 Task: Draw around any location on the map.
Action: Mouse moved to (173, 337)
Screenshot: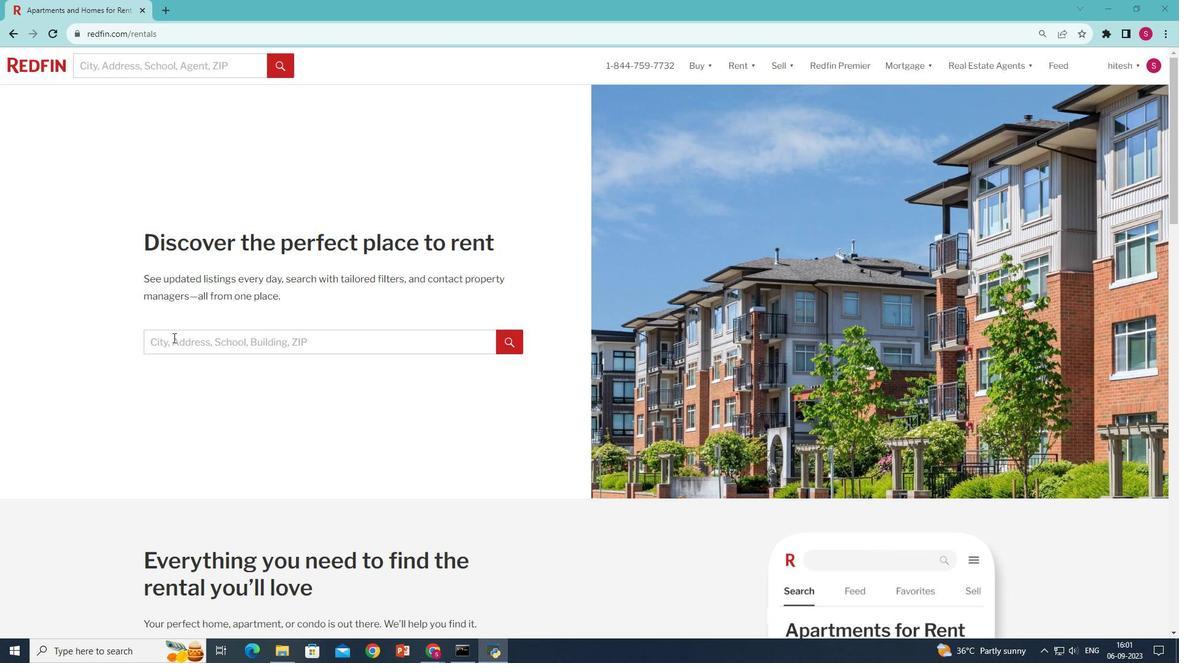 
Action: Mouse pressed left at (173, 337)
Screenshot: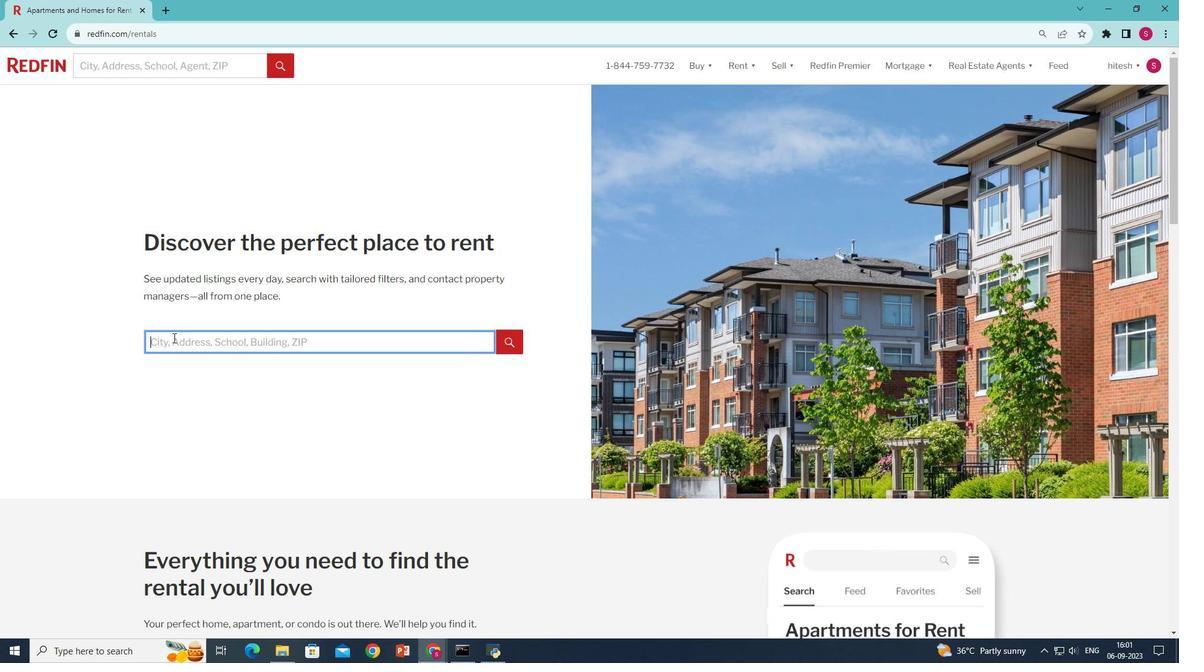 
Action: Key pressed new<Key.space>york,<Key.space>ny,<Key.space>usa<Key.enter>
Screenshot: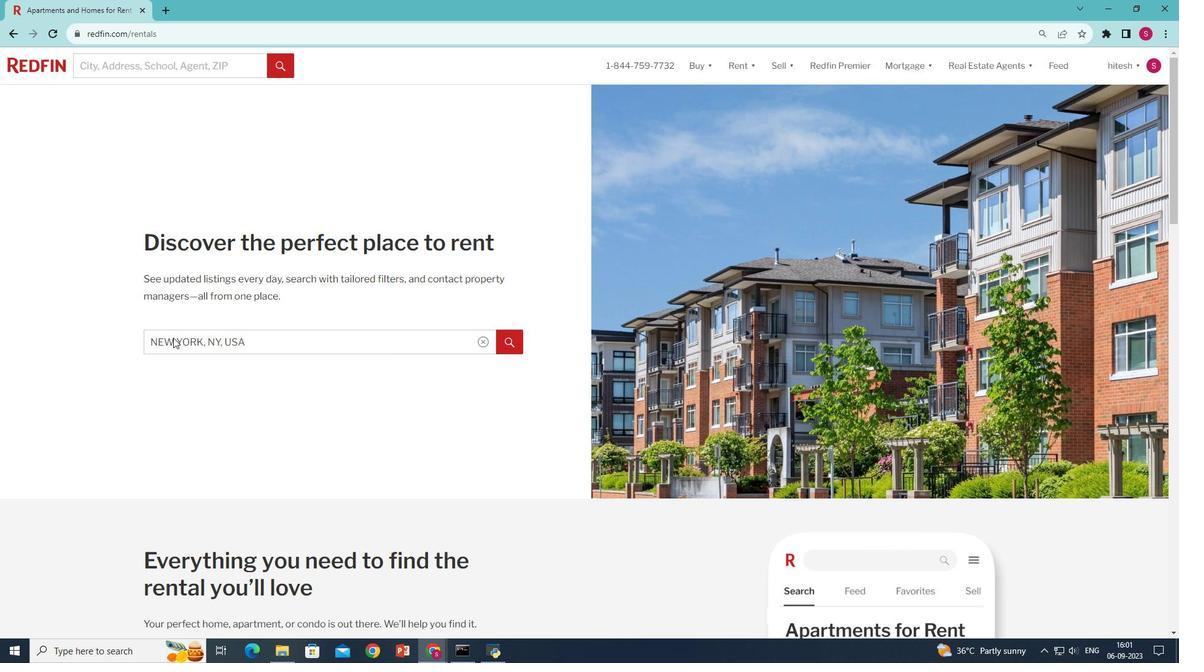 
Action: Mouse moved to (1138, 468)
Screenshot: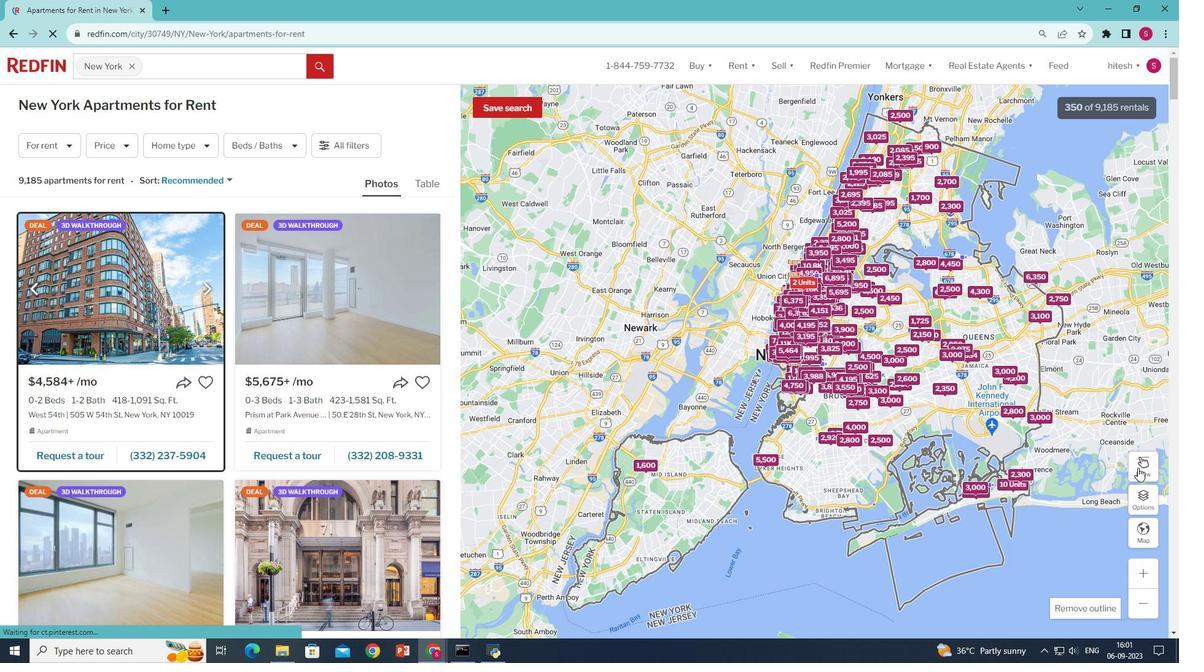 
Action: Mouse pressed left at (1138, 468)
Screenshot: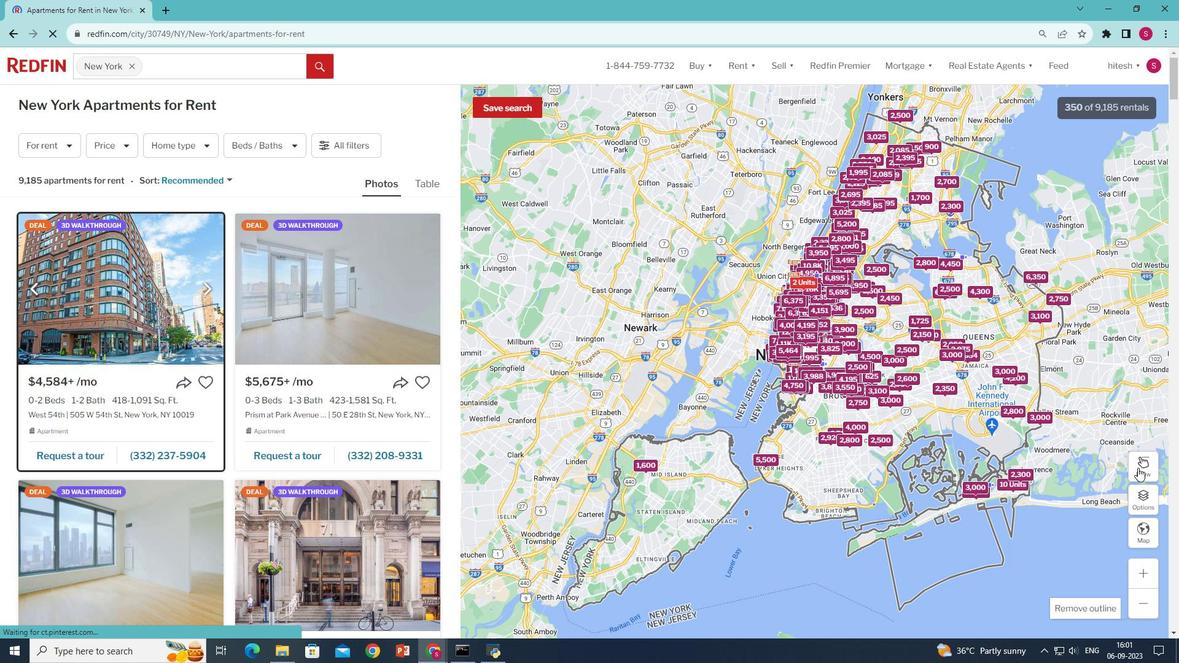 
Action: Mouse moved to (826, 317)
Screenshot: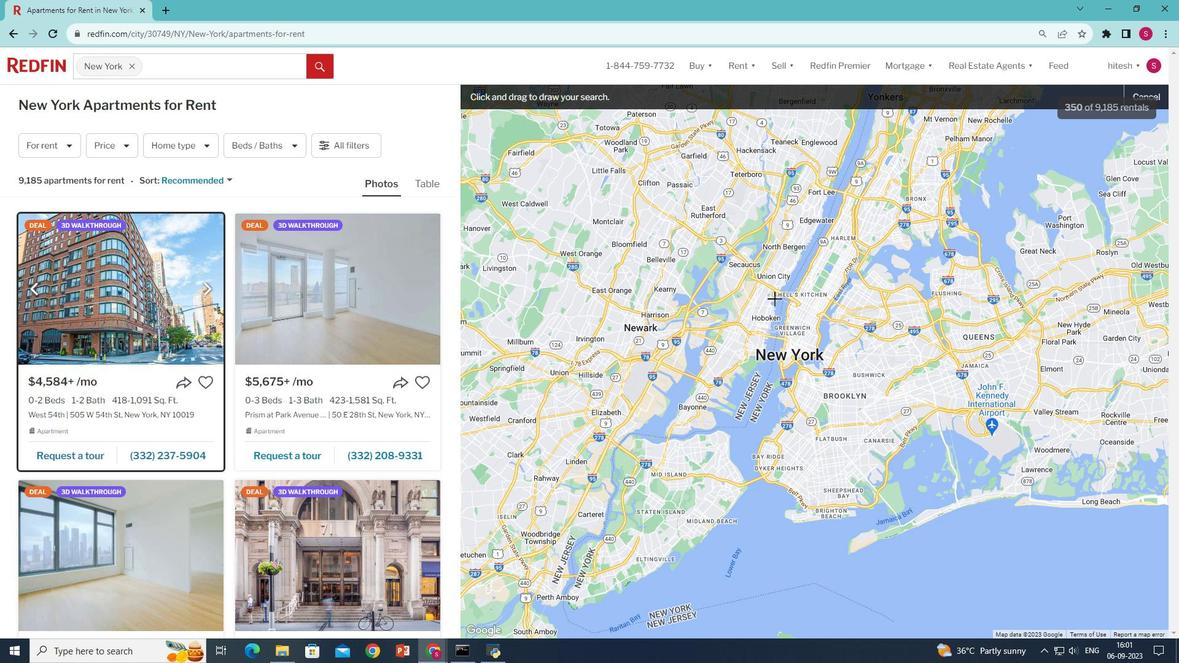 
Action: Mouse pressed left at (826, 317)
Screenshot: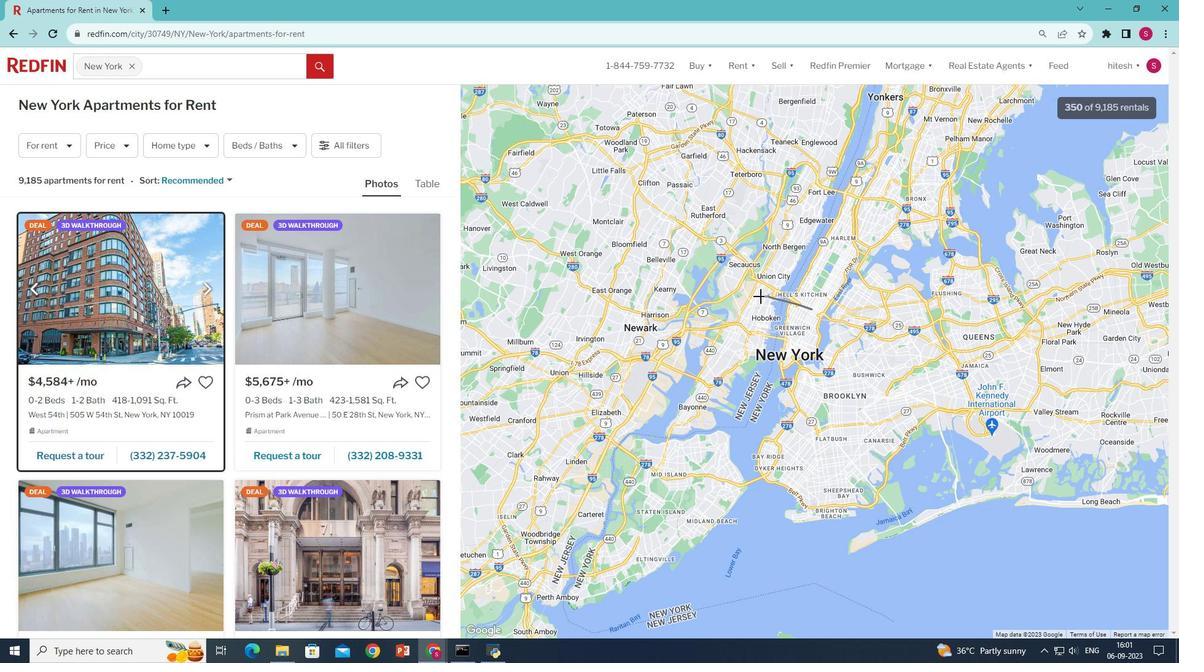 
Action: Mouse moved to (809, 310)
Screenshot: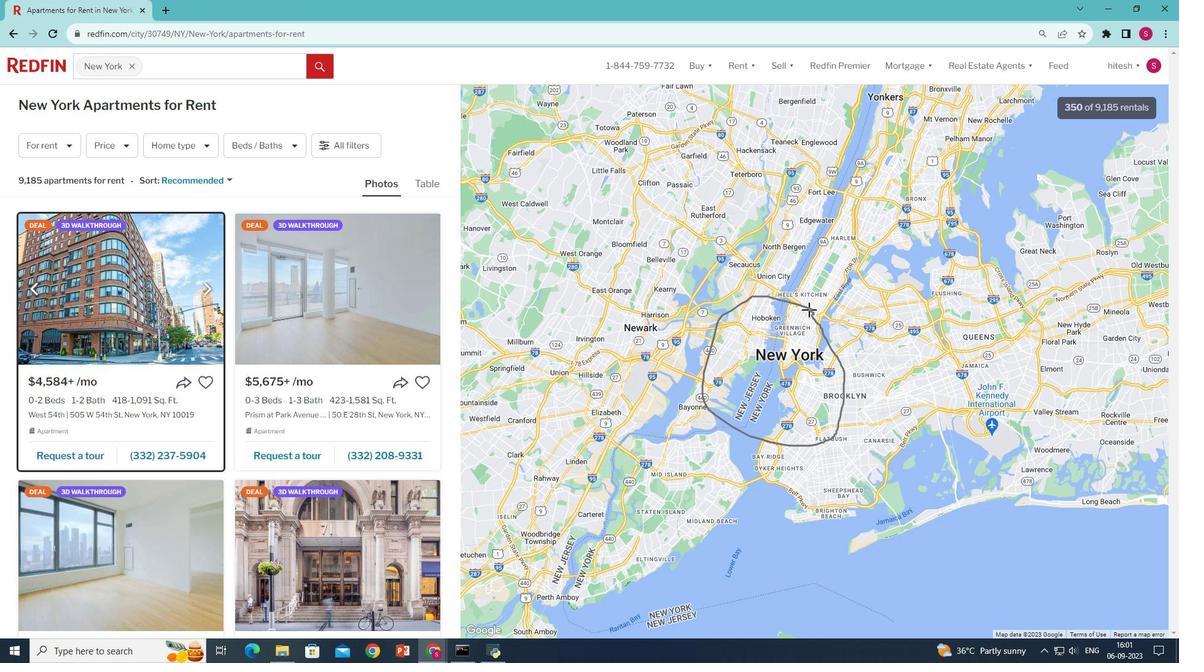 
